 Task: Create a new public repository with the name "JS" and copy the HTTPS link for it.
Action: Mouse moved to (1181, 104)
Screenshot: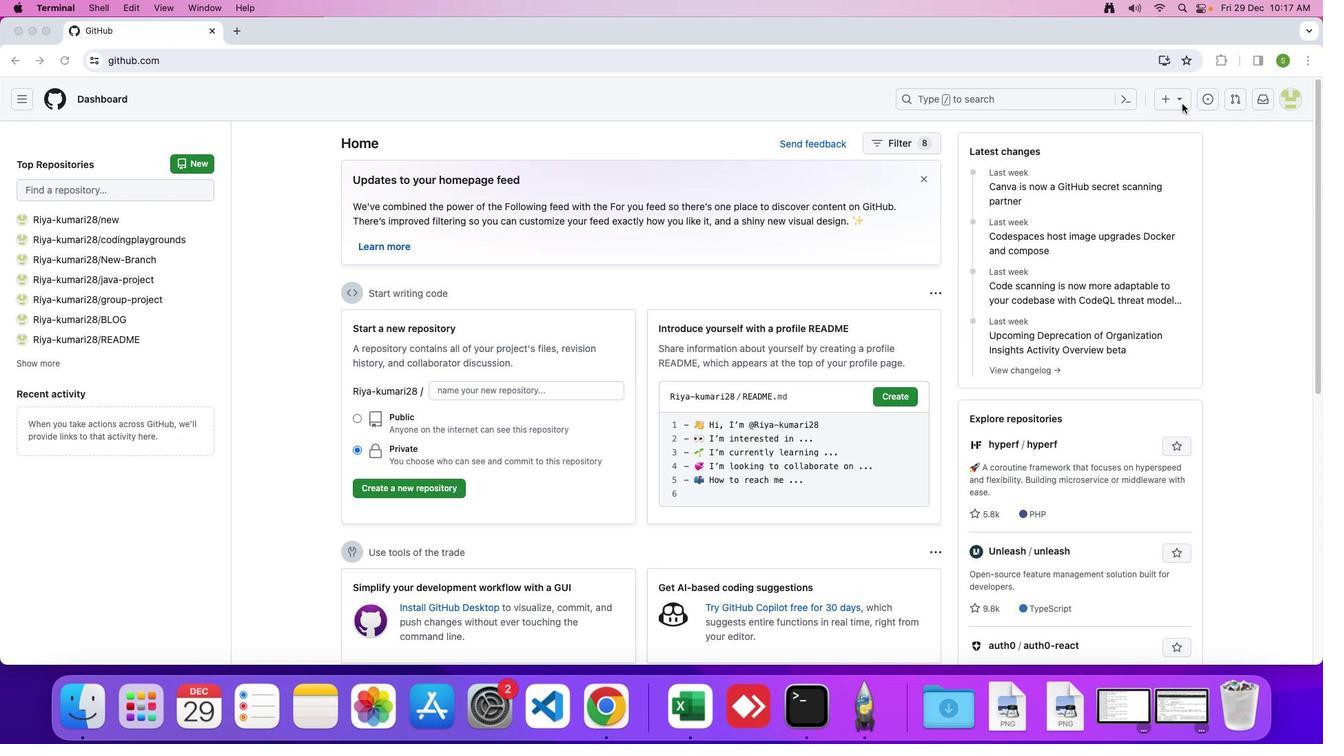 
Action: Mouse pressed left at (1181, 104)
Screenshot: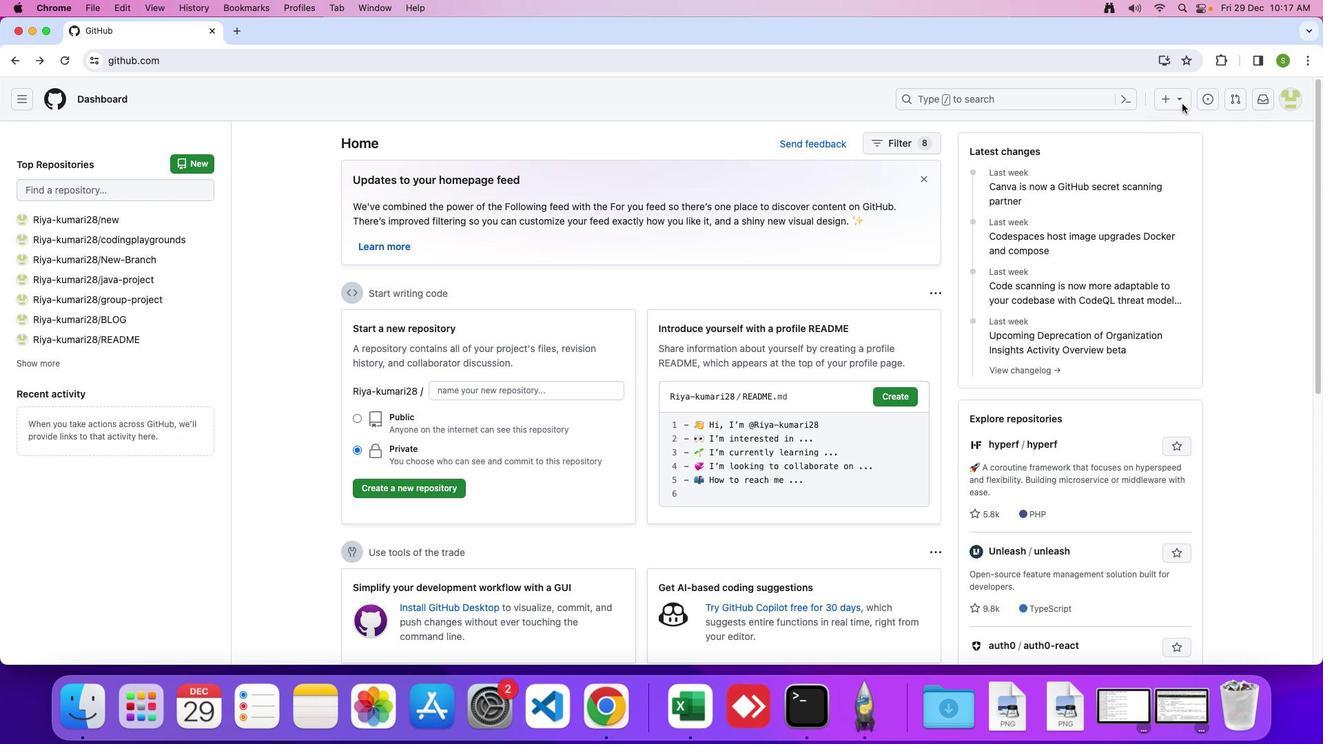 
Action: Mouse moved to (1174, 99)
Screenshot: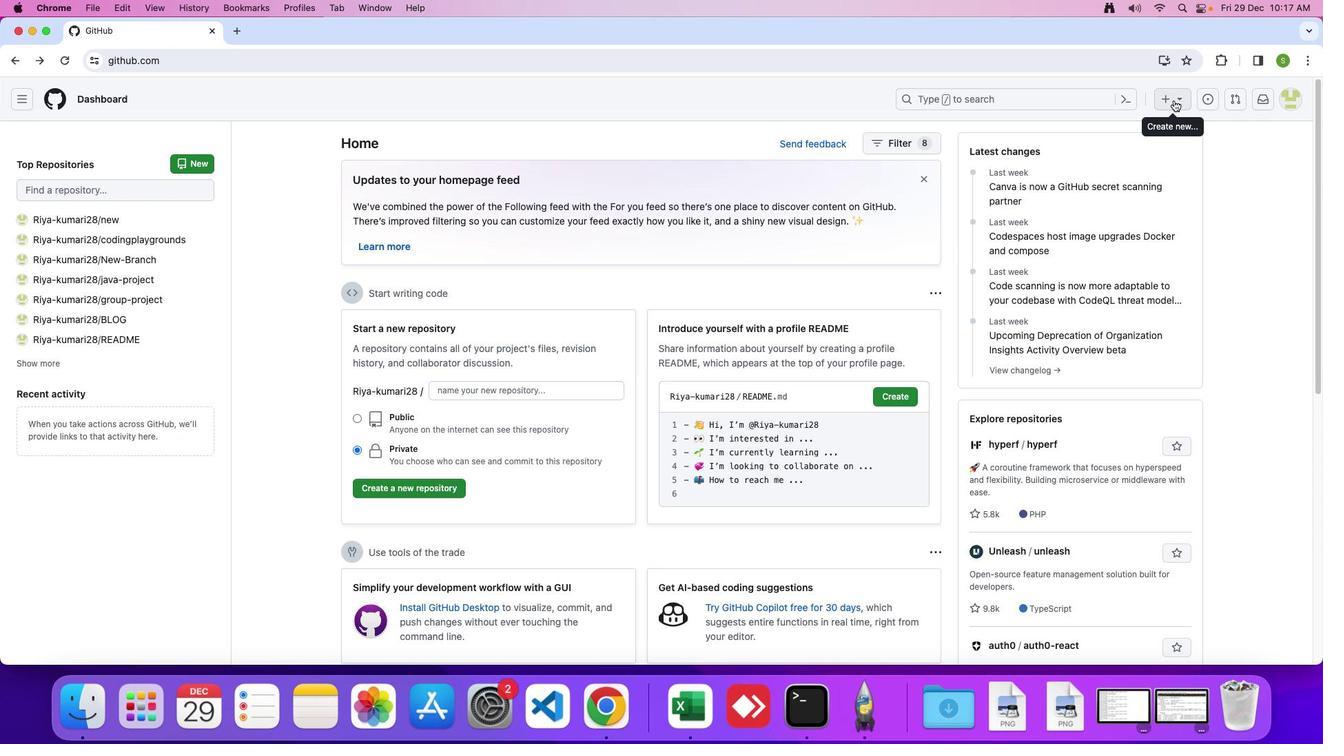 
Action: Mouse pressed left at (1174, 99)
Screenshot: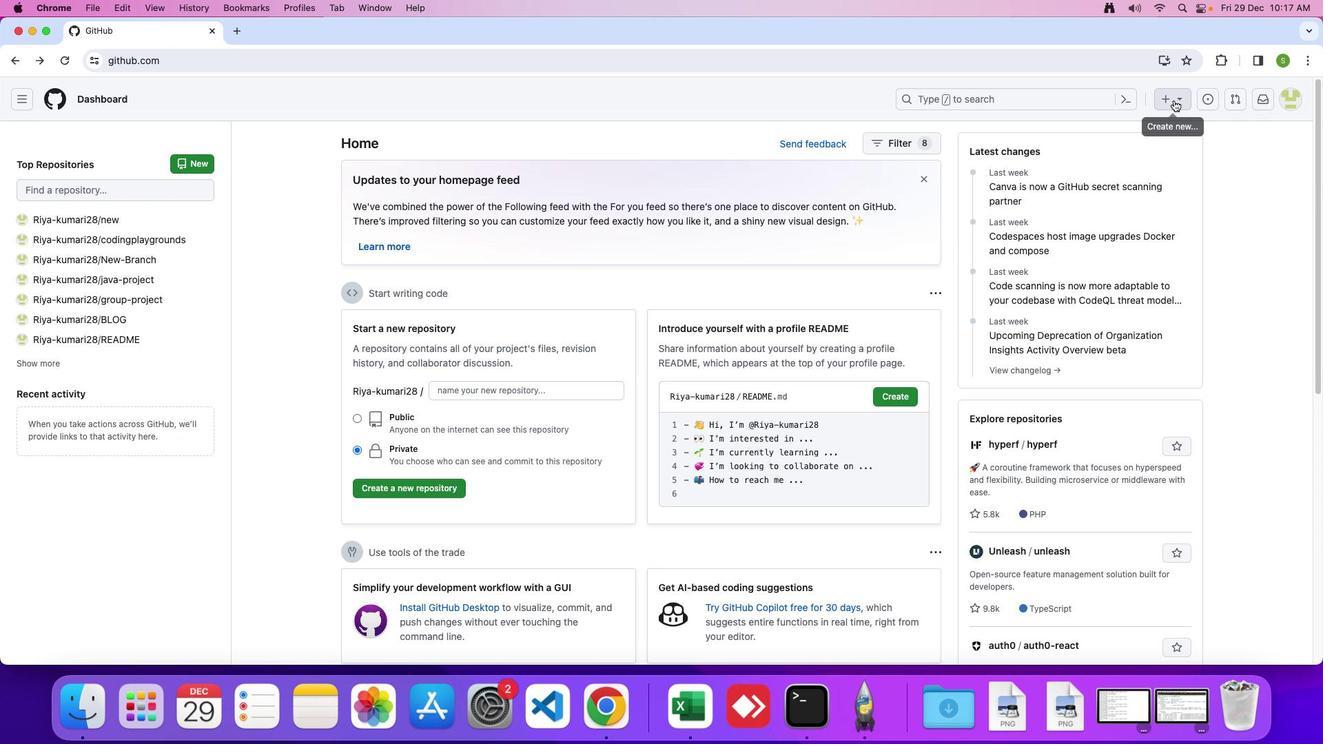 
Action: Mouse moved to (1128, 128)
Screenshot: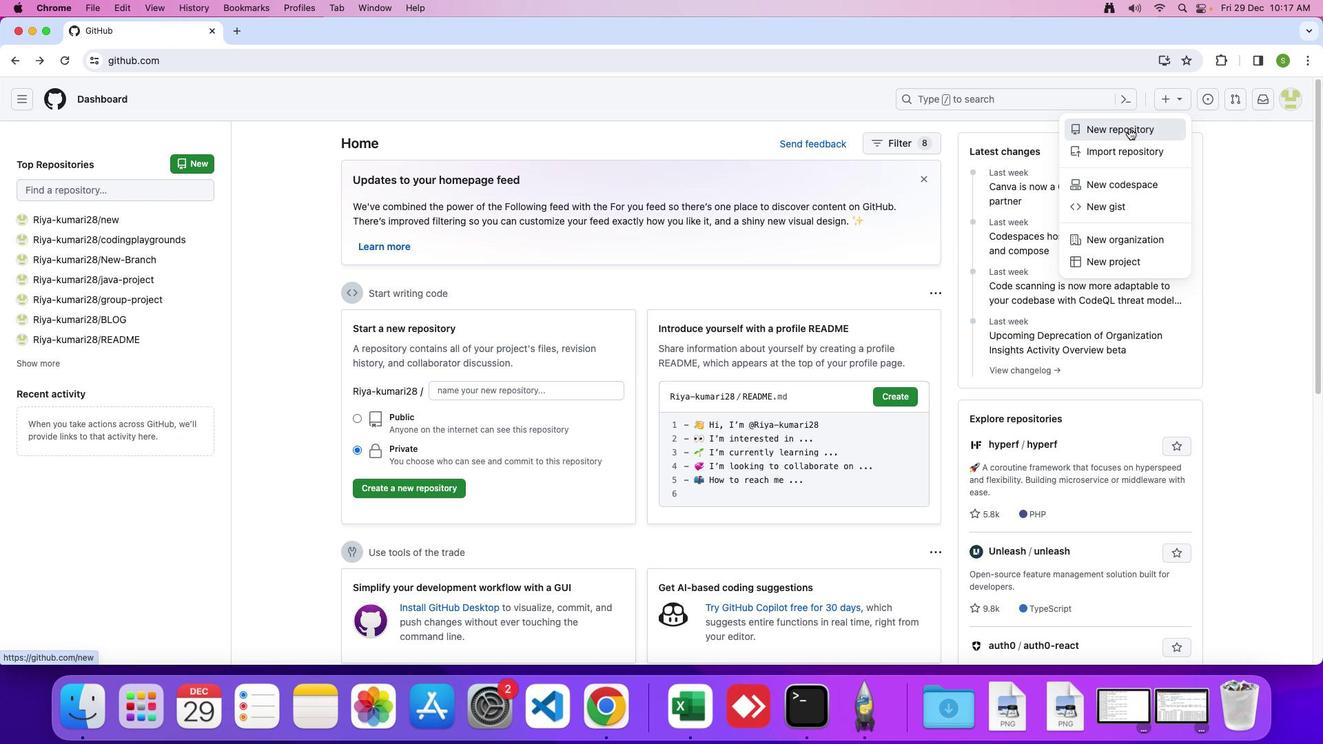 
Action: Mouse pressed left at (1128, 128)
Screenshot: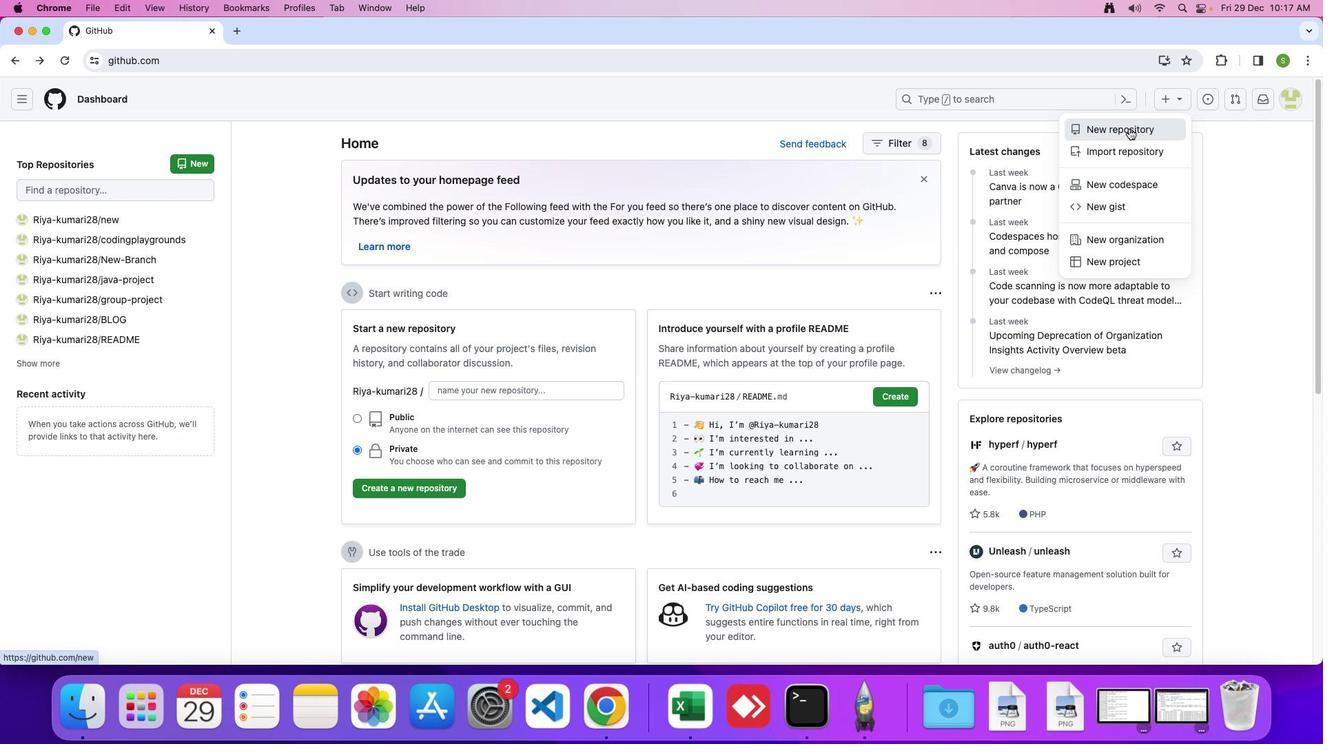 
Action: Mouse moved to (619, 264)
Screenshot: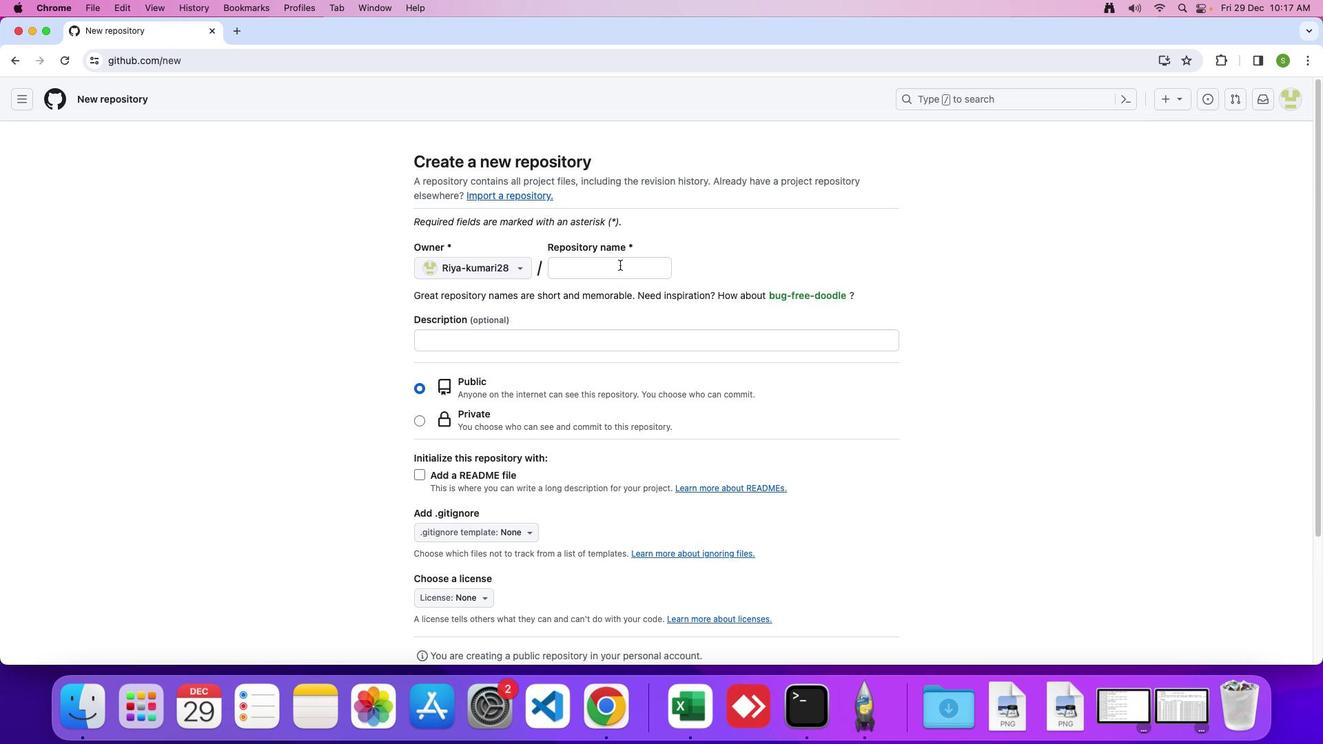 
Action: Mouse pressed left at (619, 264)
Screenshot: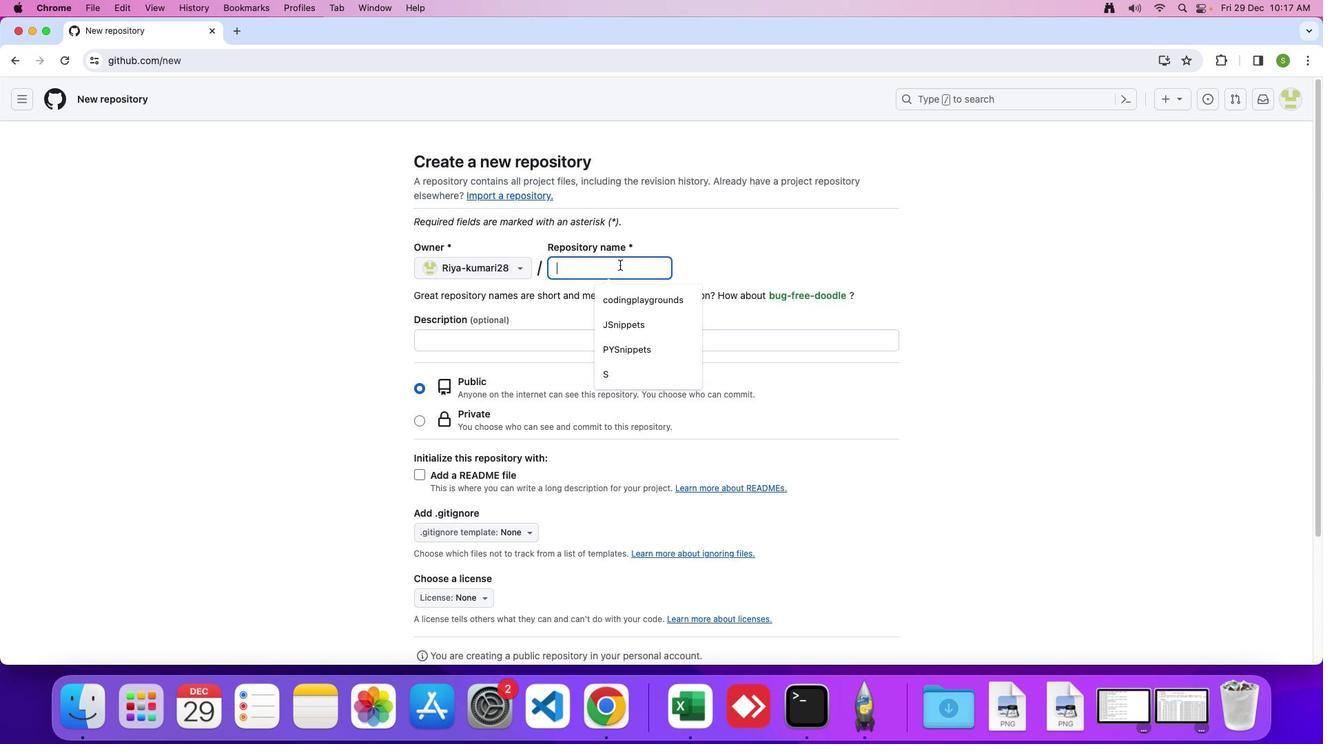 
Action: Key pressed Key.caps_lock'j''s'Key.backspaceKey.backspaceKey.caps_lock'J''S'
Screenshot: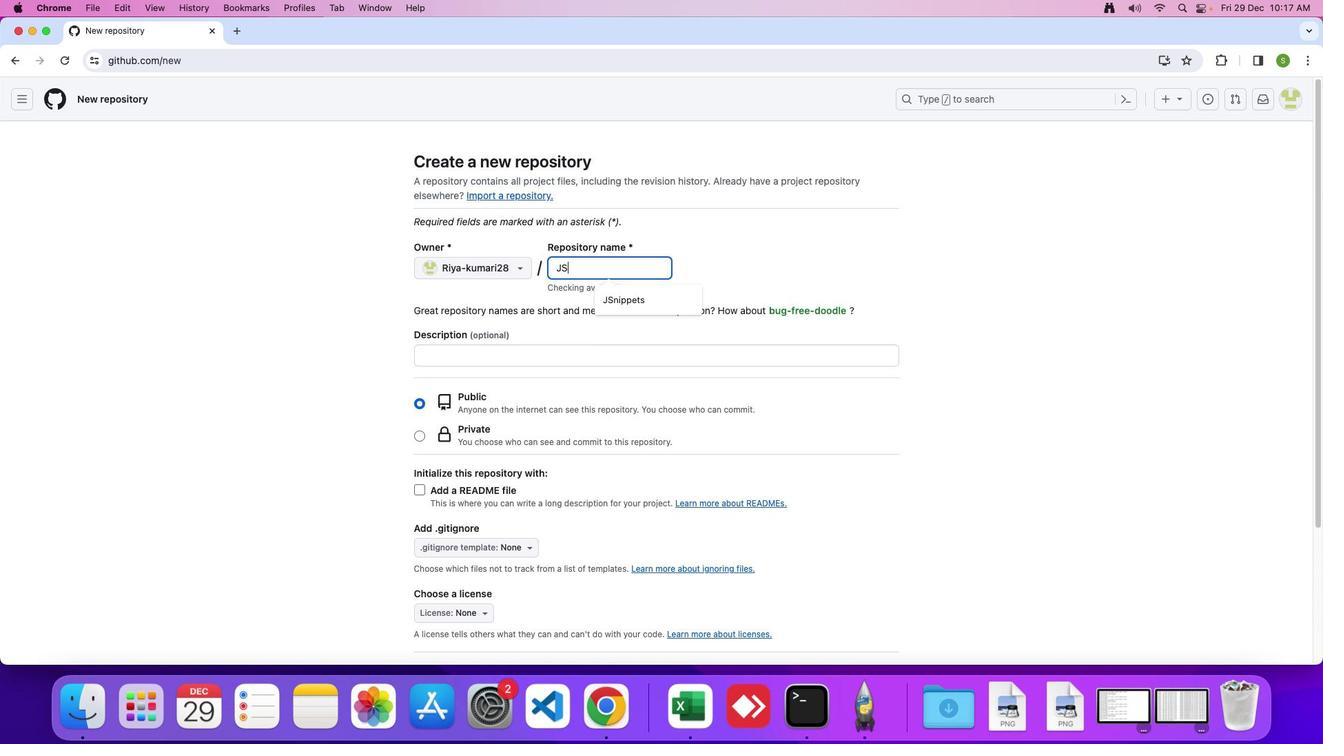 
Action: Mouse moved to (705, 436)
Screenshot: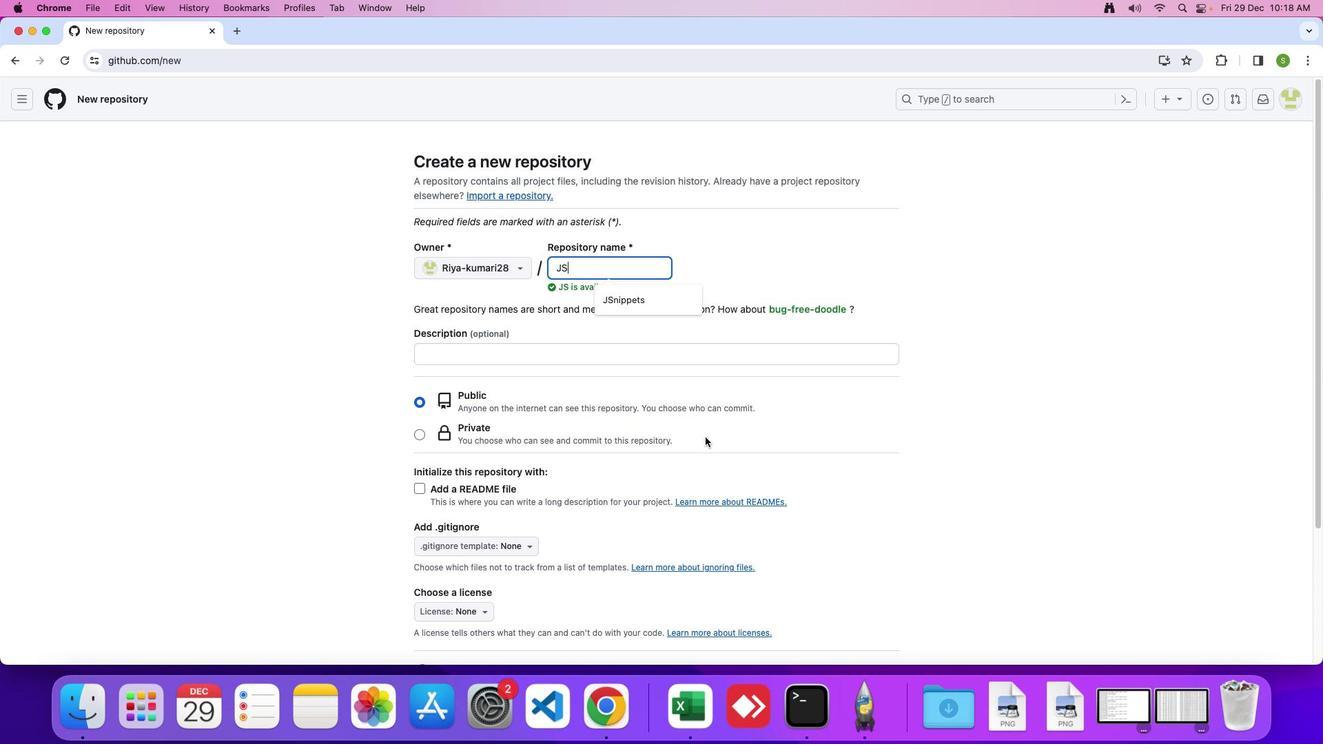 
Action: Mouse scrolled (705, 436) with delta (0, 0)
Screenshot: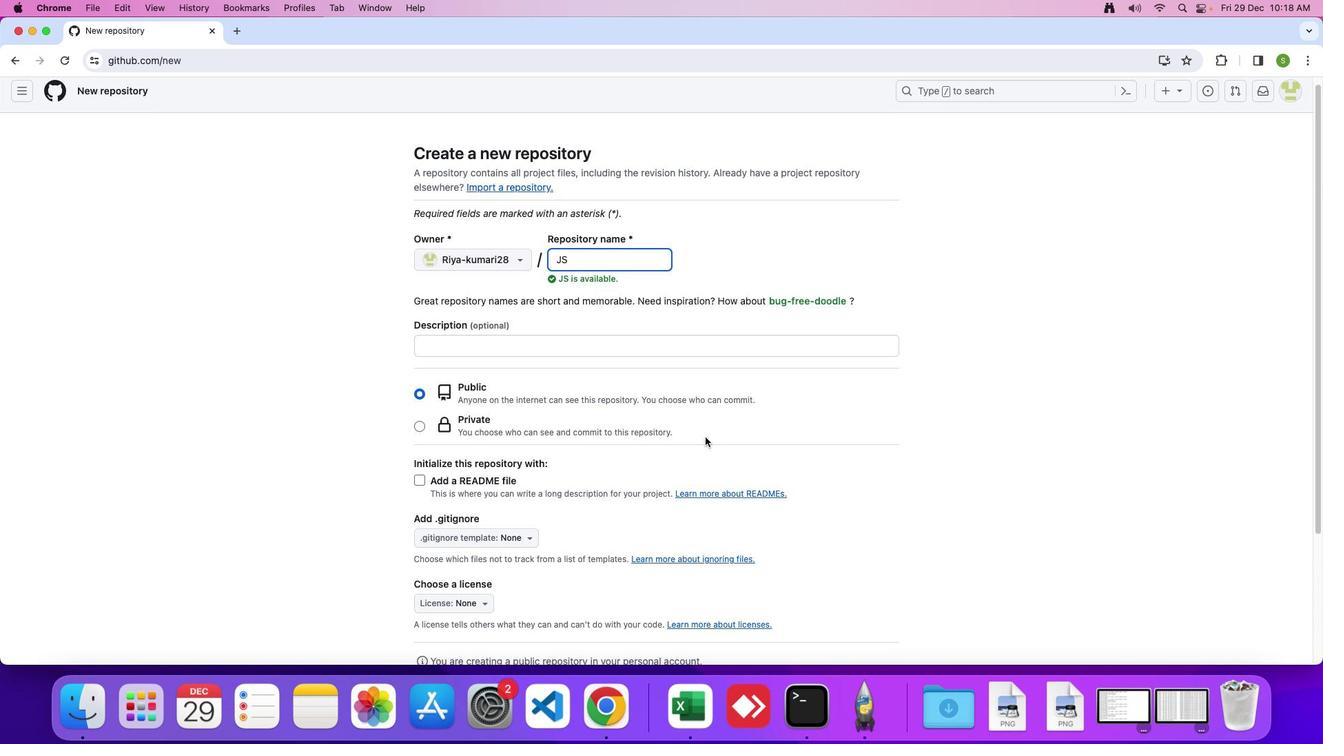 
Action: Mouse scrolled (705, 436) with delta (0, 0)
Screenshot: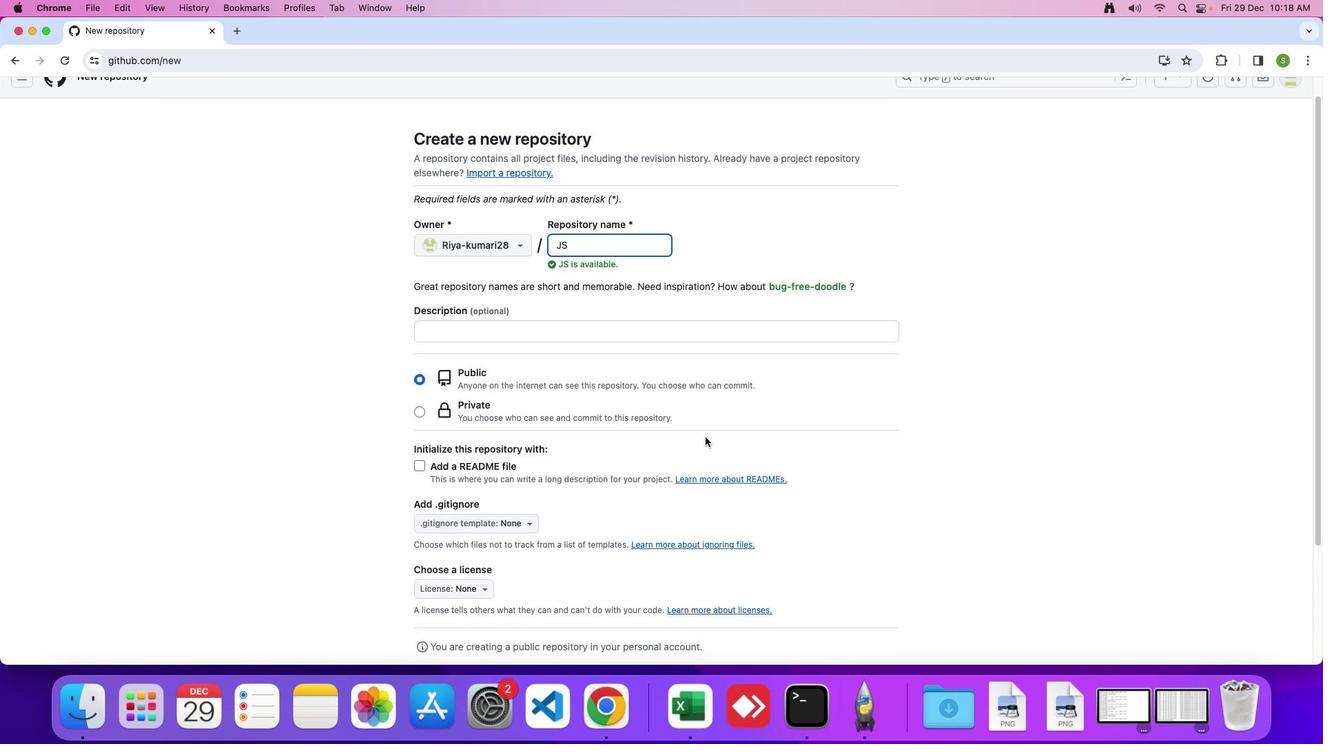 
Action: Mouse scrolled (705, 436) with delta (0, -2)
Screenshot: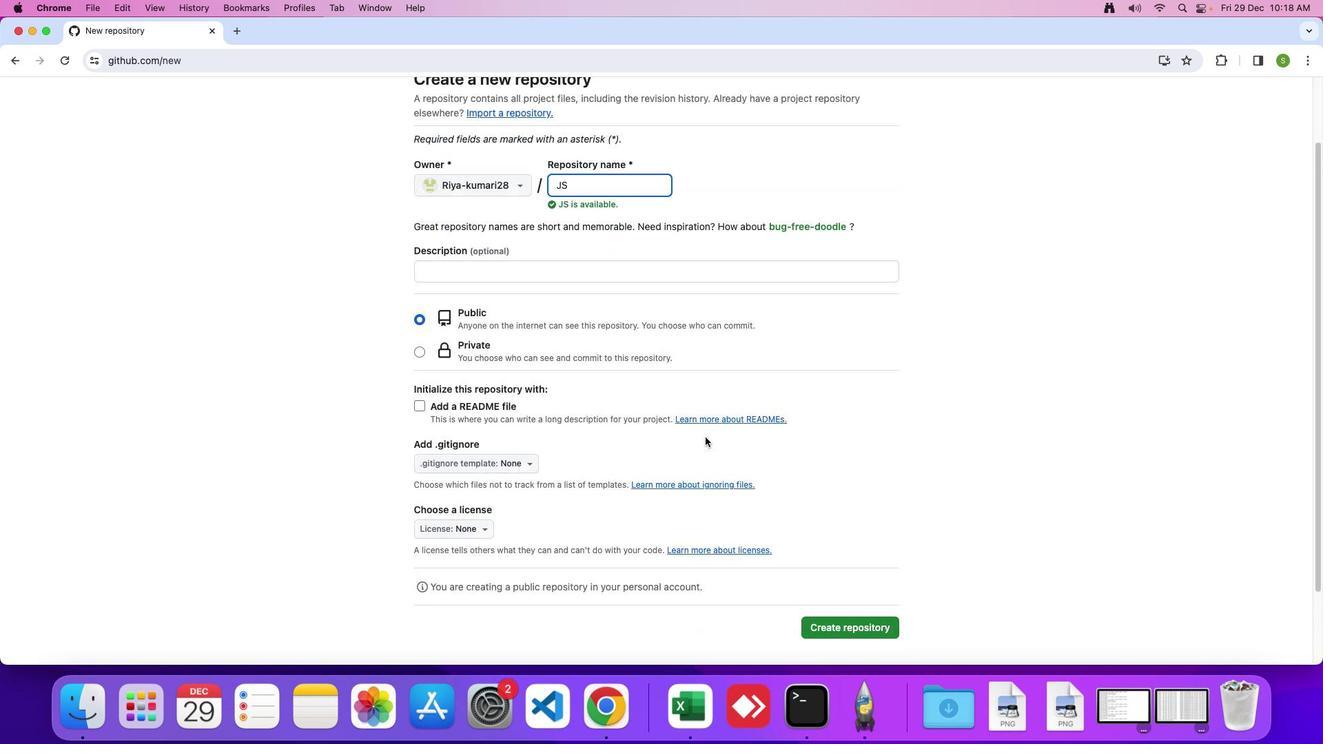 
Action: Mouse scrolled (705, 436) with delta (0, 0)
Screenshot: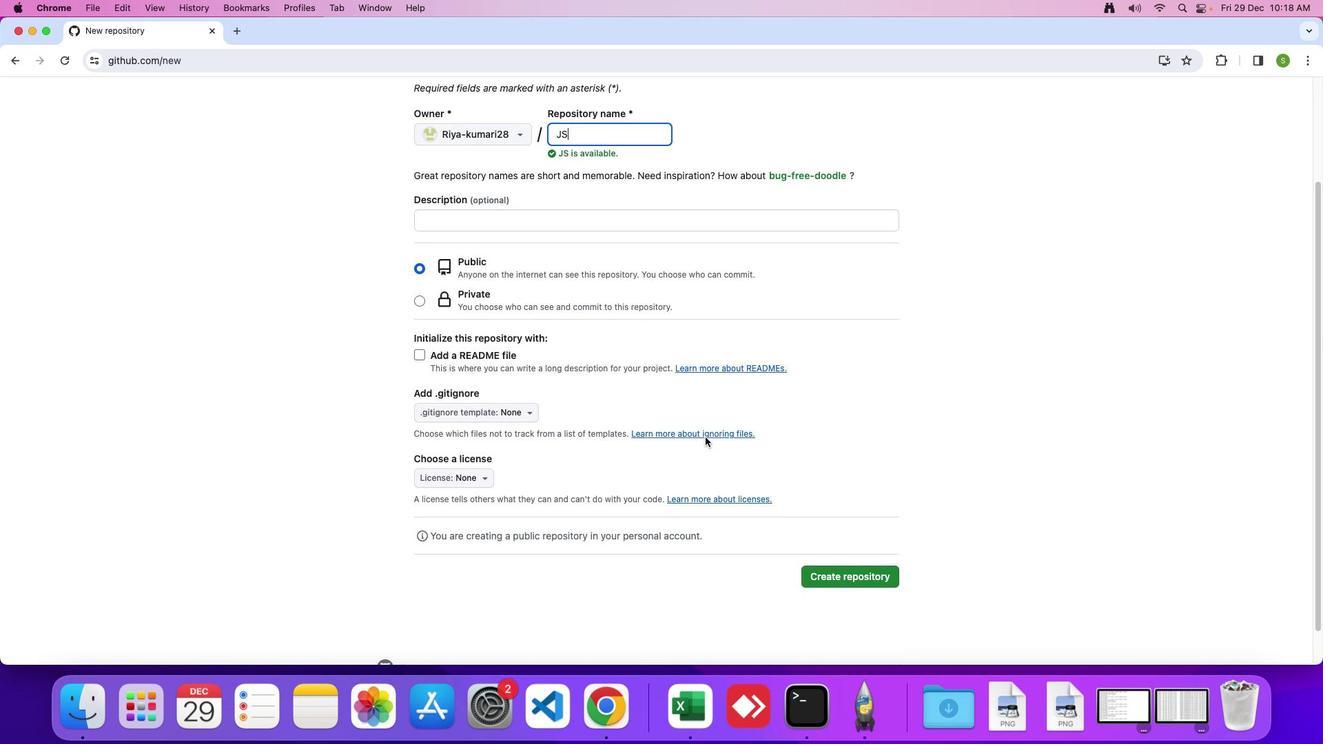 
Action: Mouse scrolled (705, 436) with delta (0, 0)
Screenshot: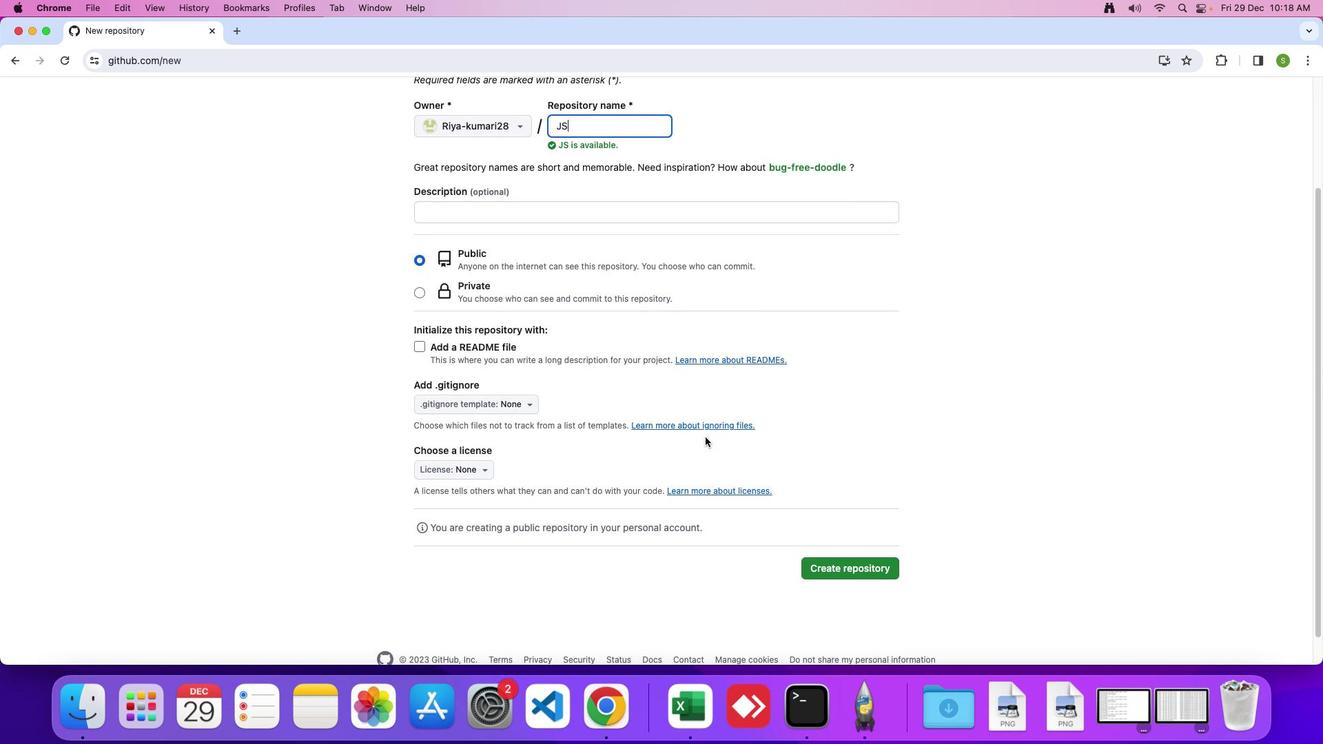 
Action: Mouse scrolled (705, 436) with delta (0, 0)
Screenshot: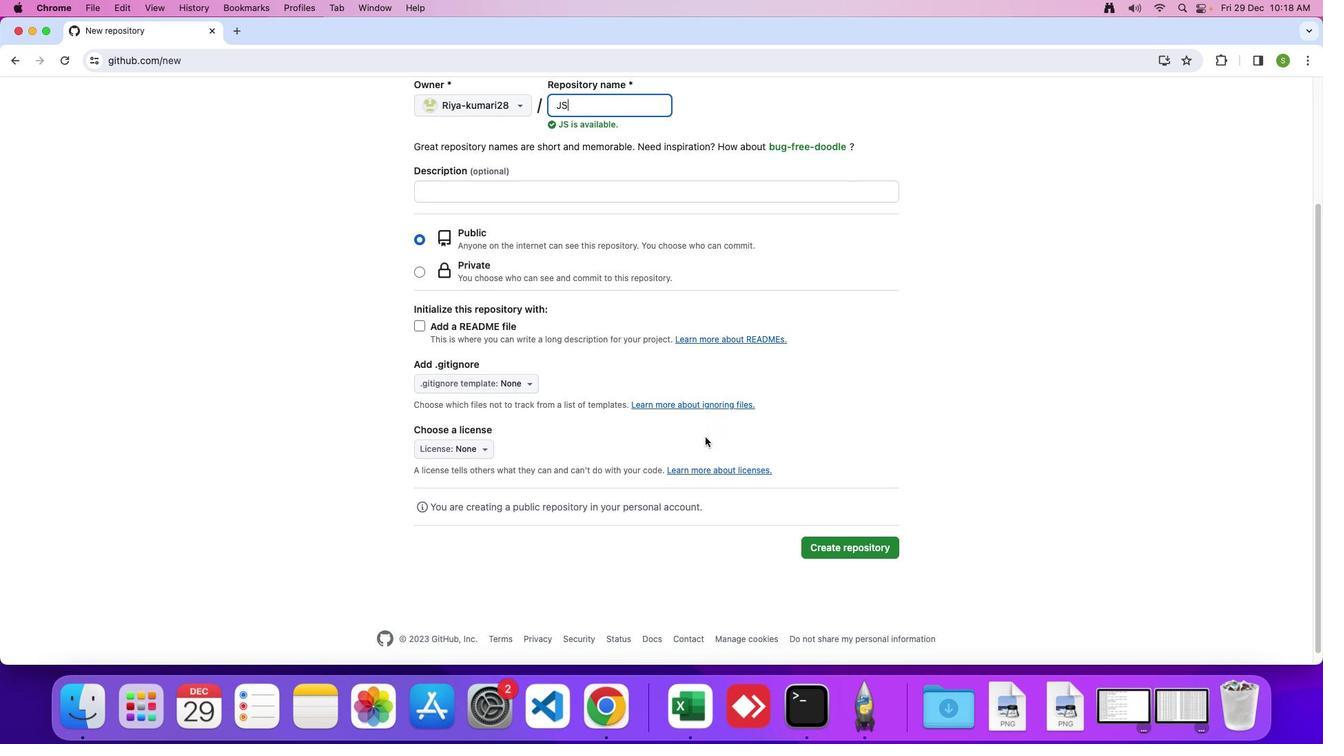 
Action: Mouse moved to (826, 534)
Screenshot: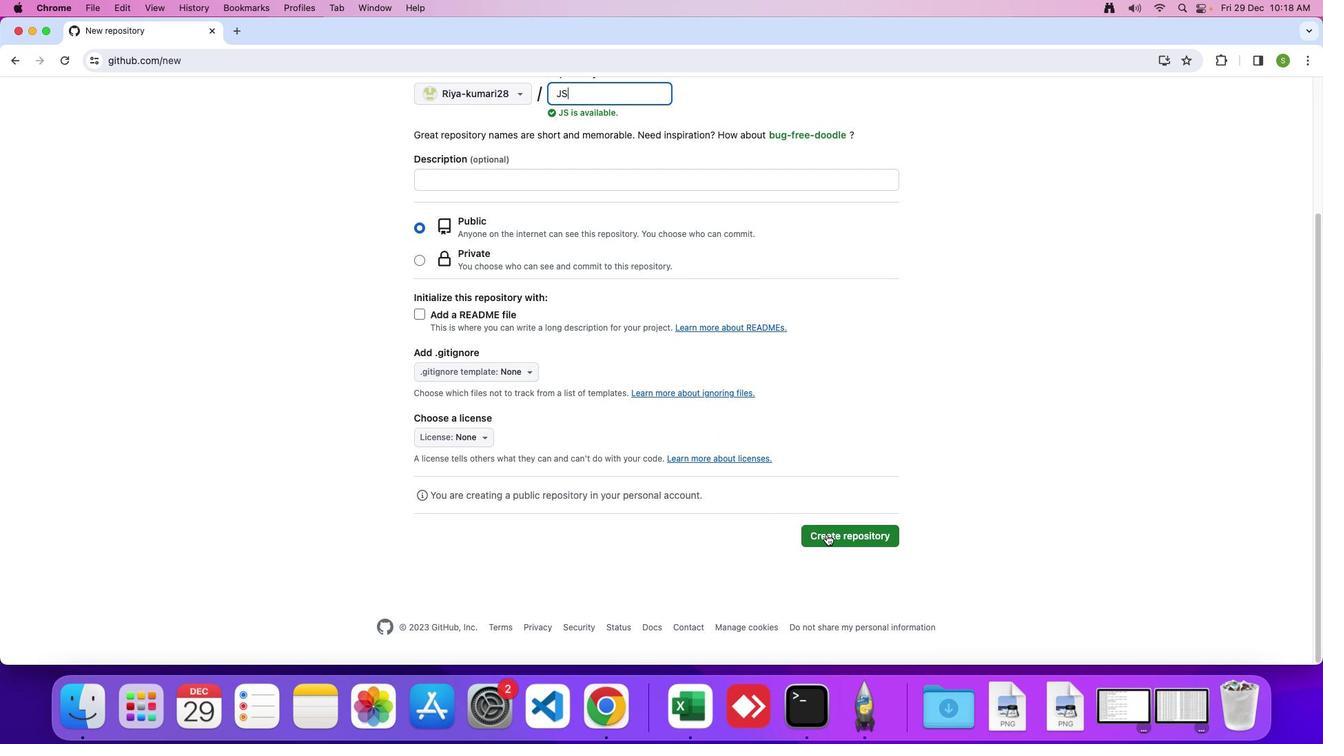 
Action: Mouse pressed left at (826, 534)
Screenshot: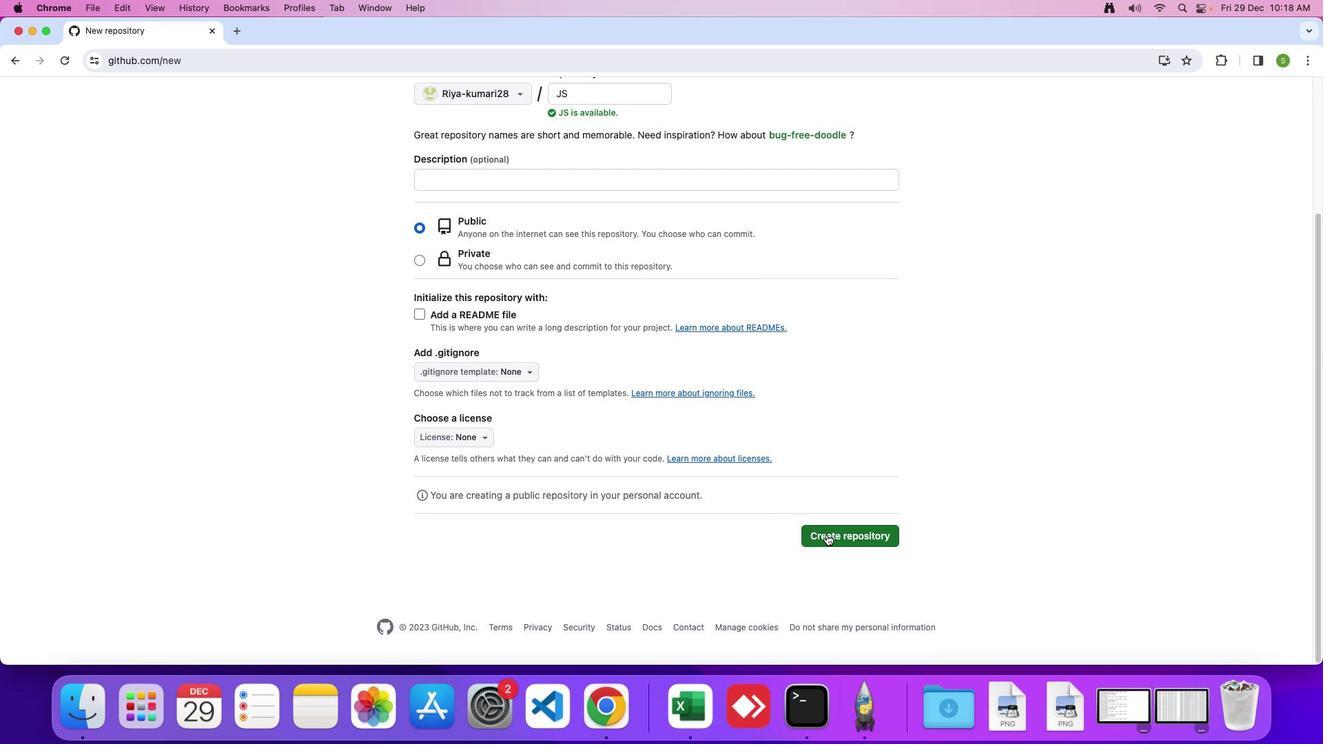 
Action: Mouse moved to (1042, 387)
Screenshot: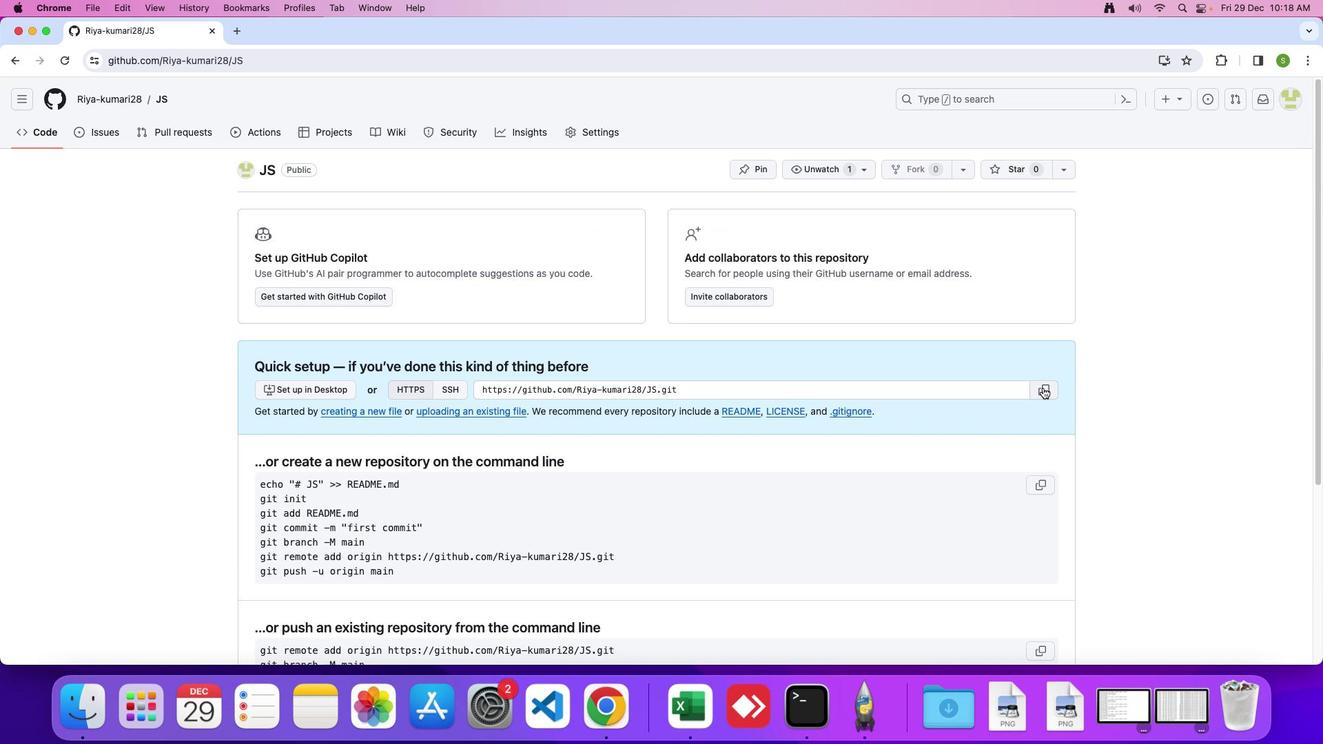
Action: Mouse pressed left at (1042, 387)
Screenshot: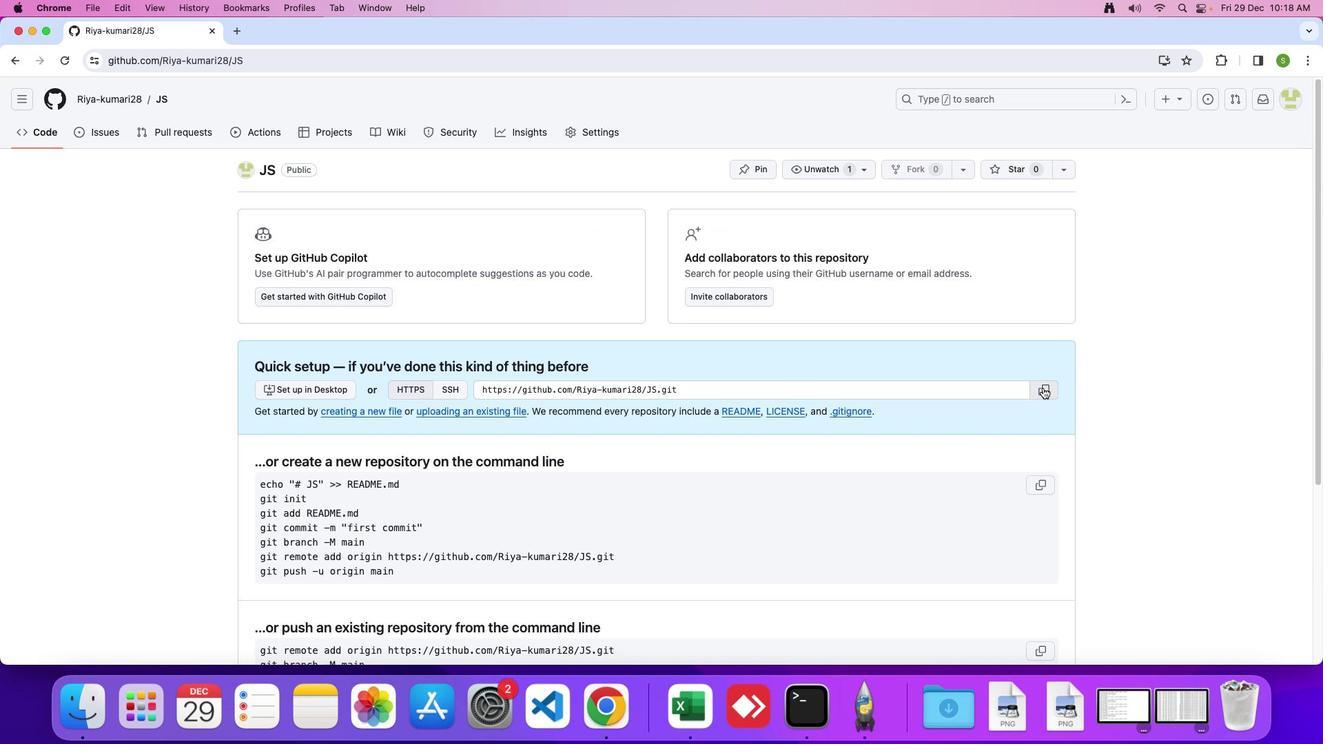 
